 Task: Create New Vendor with Vendor Name: Verizon, Billing Address Line1: 7533 Manor St., Billing Address Line2: Southgate, Billing Address Line3: TX 77902
Action: Mouse moved to (154, 34)
Screenshot: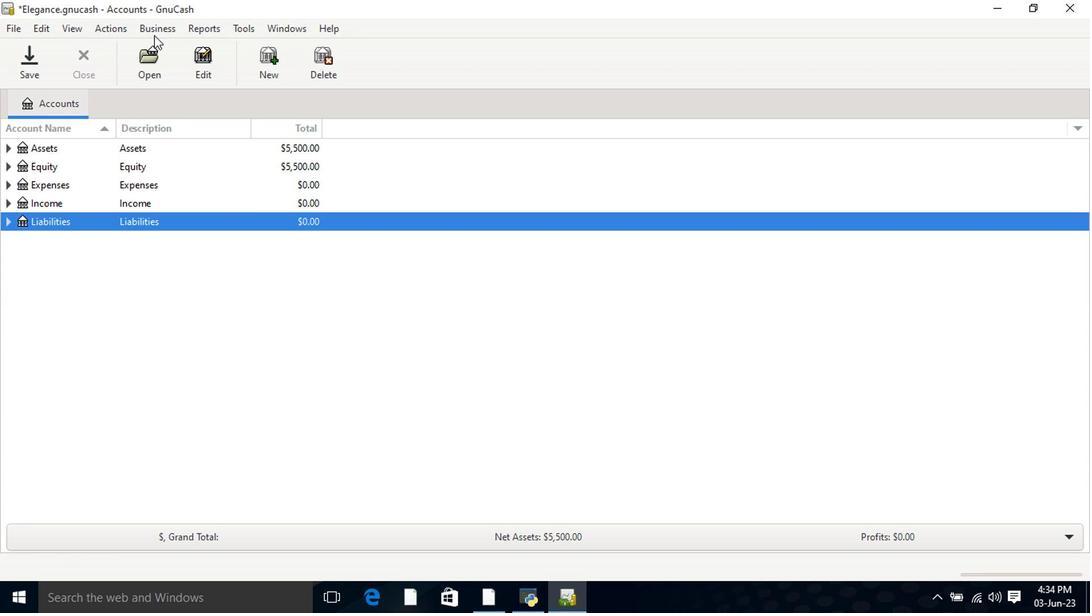 
Action: Mouse pressed left at (154, 34)
Screenshot: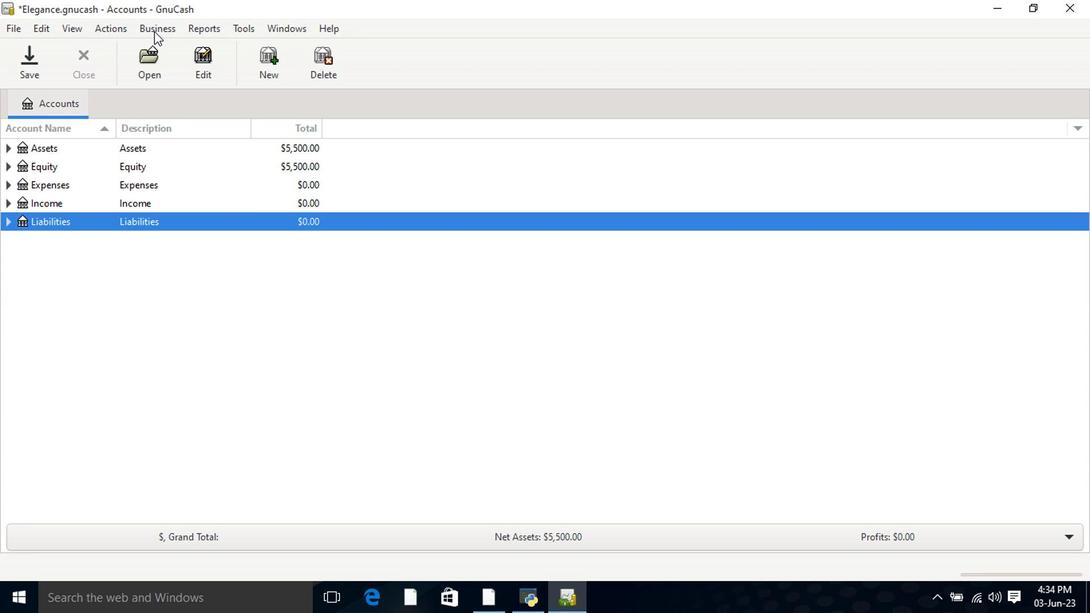
Action: Mouse moved to (164, 68)
Screenshot: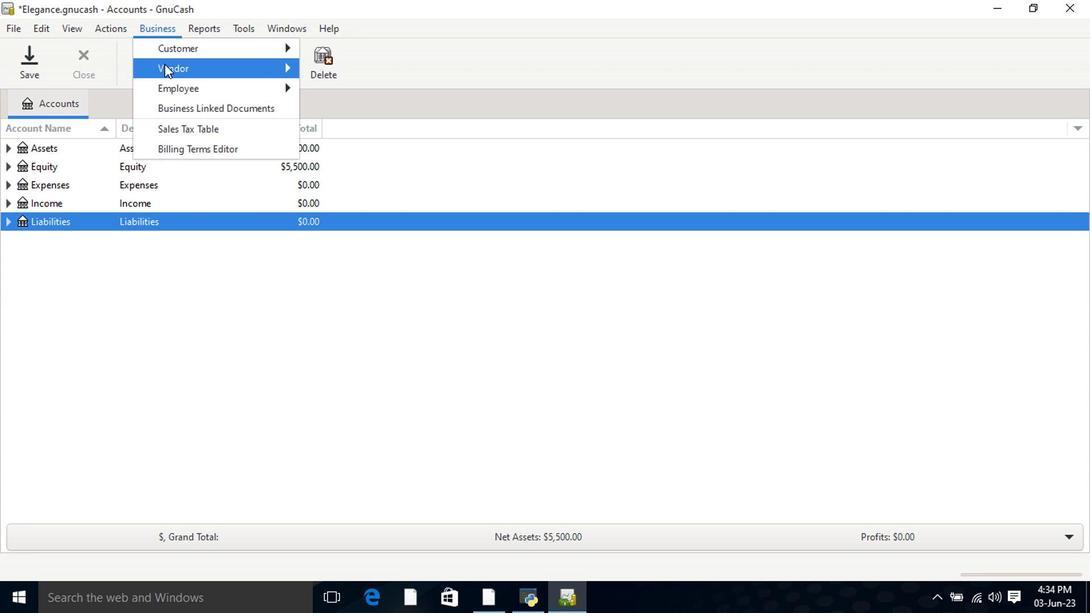 
Action: Mouse pressed left at (164, 68)
Screenshot: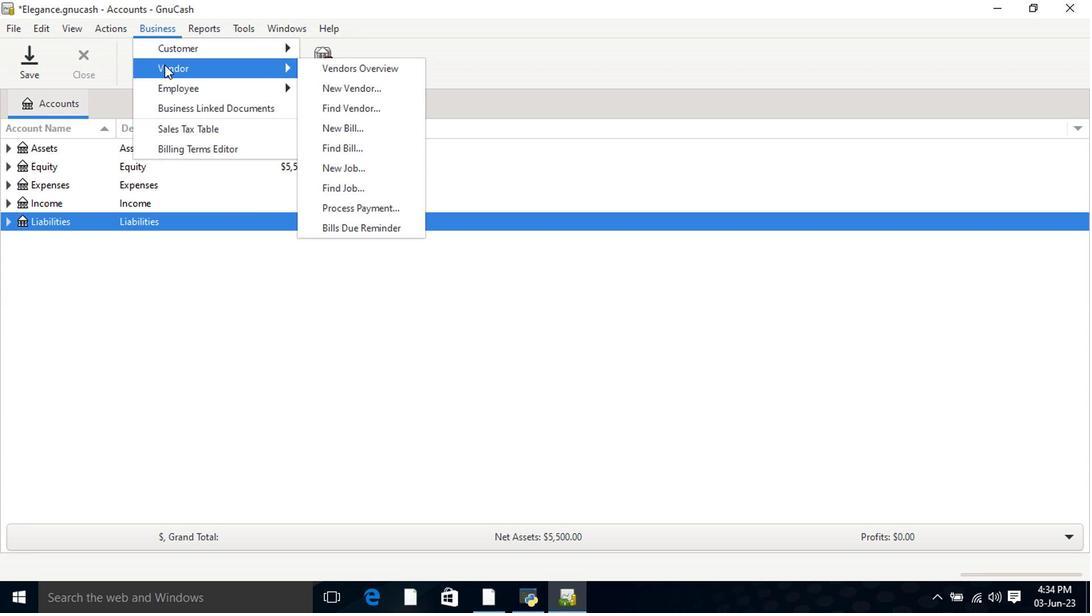 
Action: Mouse moved to (330, 92)
Screenshot: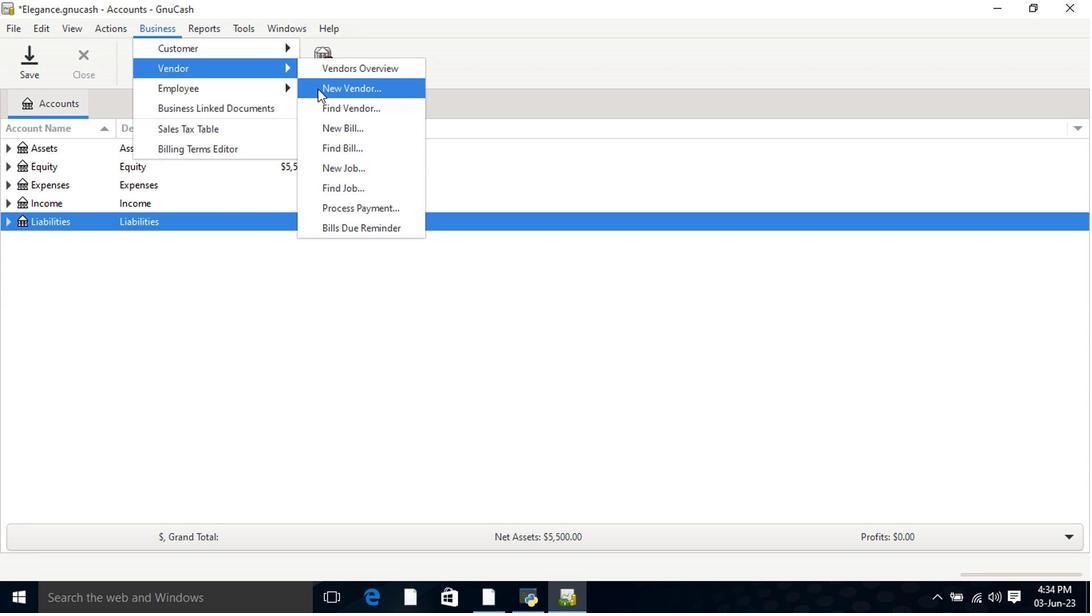 
Action: Mouse pressed left at (330, 92)
Screenshot: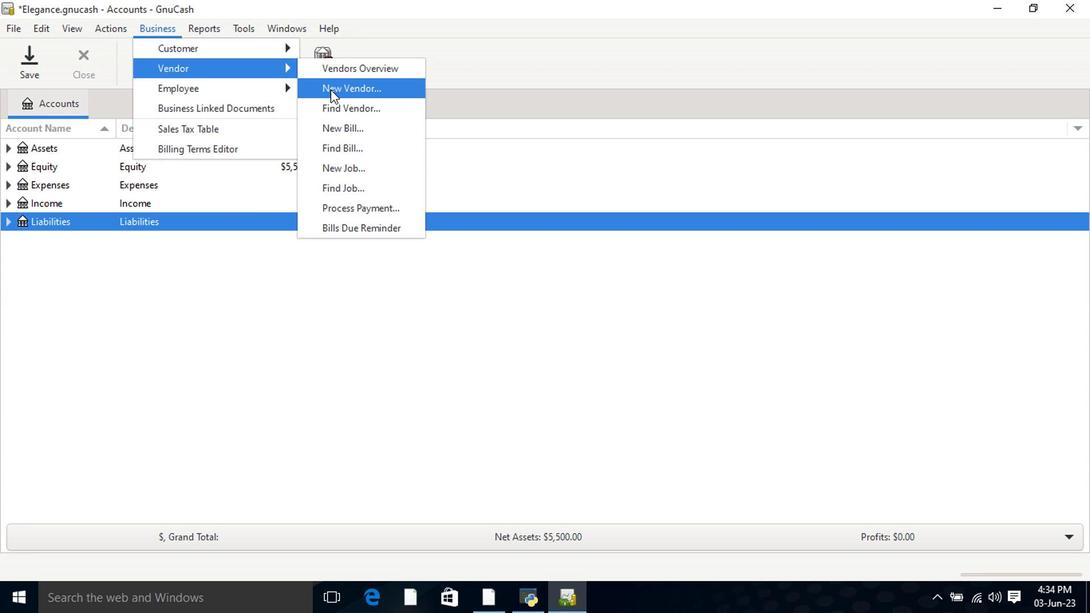 
Action: Mouse moved to (557, 184)
Screenshot: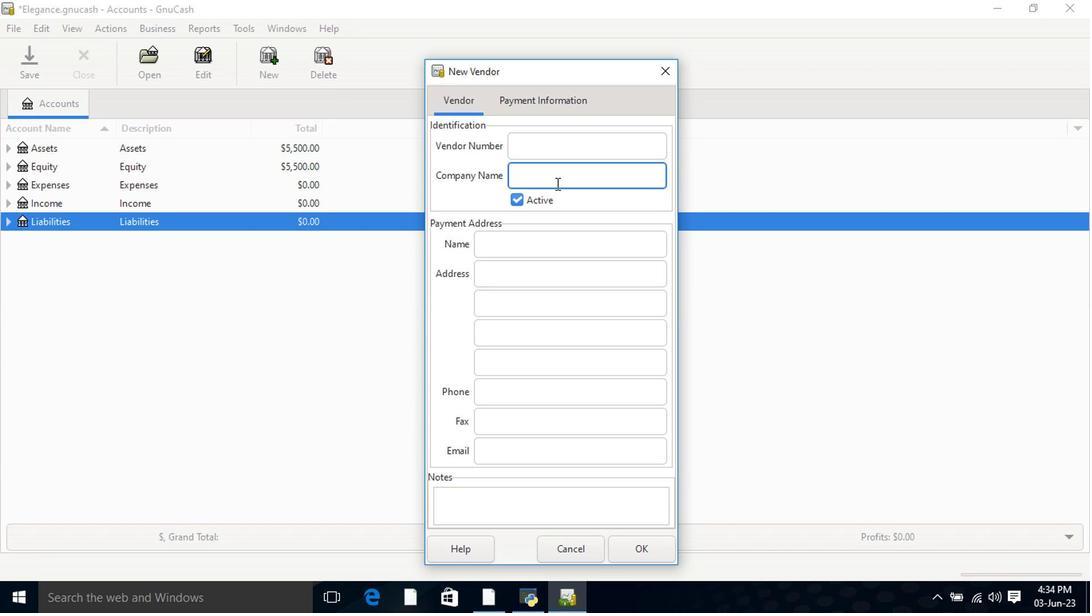
Action: Key pressed <Key.shift>Verizon<Key.tab><Key.tab><Key.tab>7533<Key.space><Key.shift>Manor<Key.space><Key.shift>St.<Key.tab><Key.shift><Key.shift><Key.shift><Key.shift>Southgate<Key.tab><Key.shift>TX<Key.space>77902<Key.tab><Key.tab><Key.tab>
Screenshot: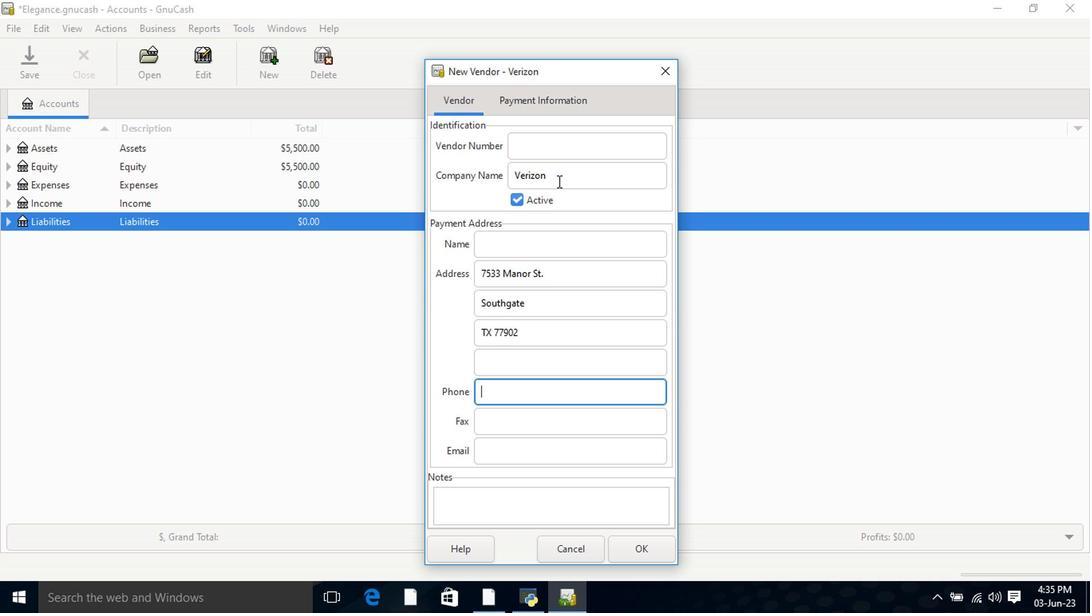 
Action: Mouse moved to (539, 107)
Screenshot: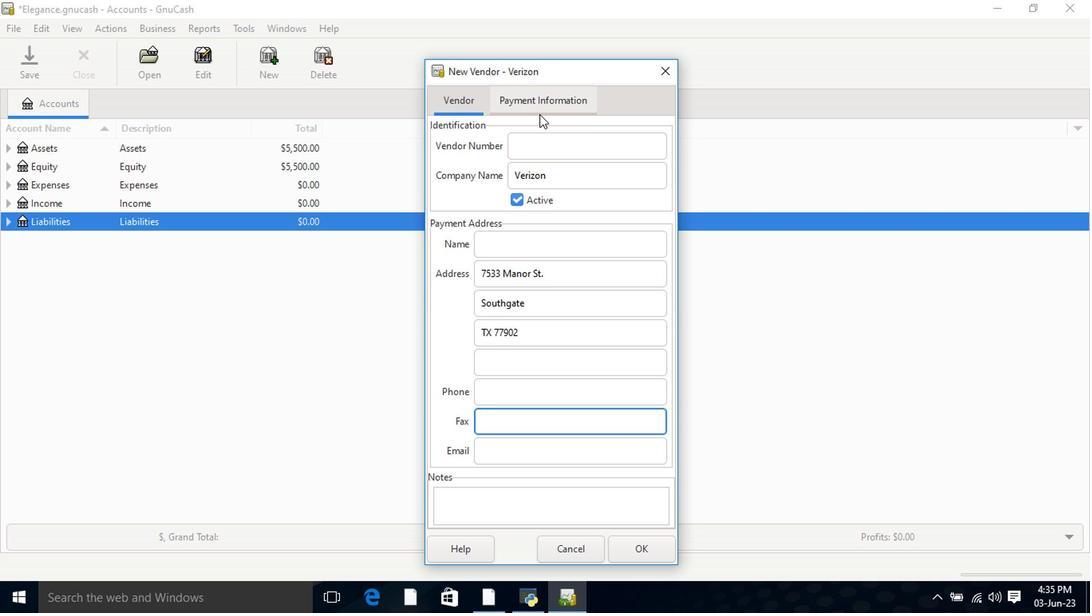 
Action: Mouse pressed left at (539, 107)
Screenshot: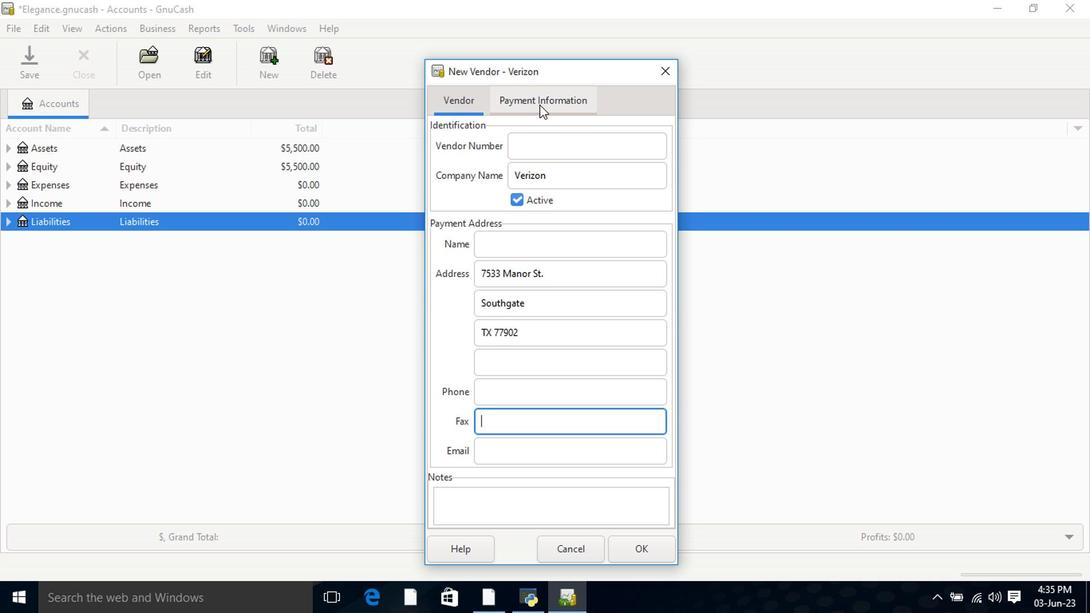 
Action: Mouse moved to (623, 552)
Screenshot: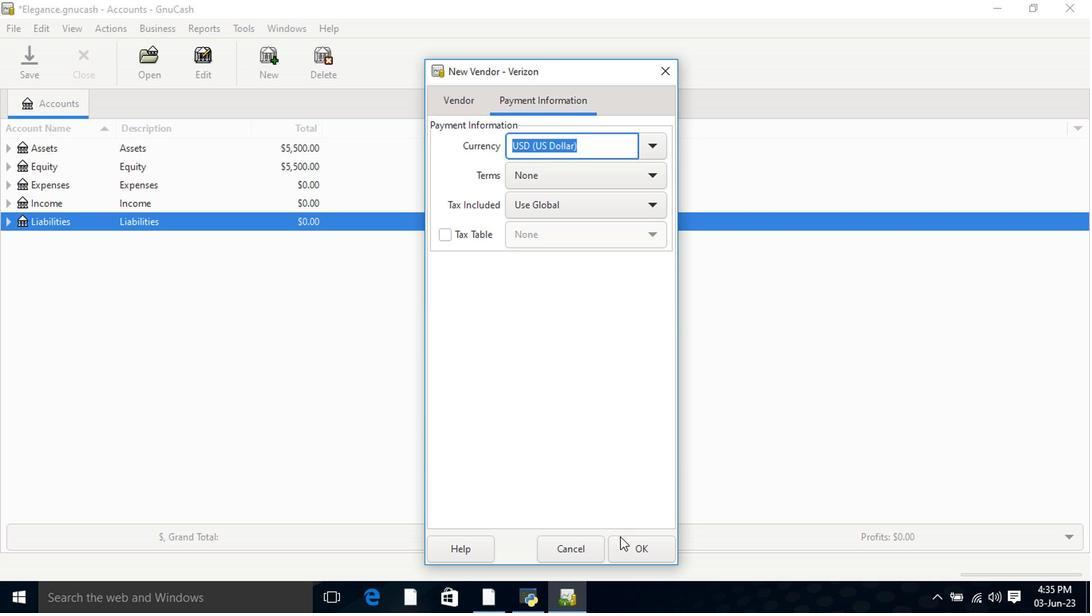 
Action: Mouse pressed left at (623, 552)
Screenshot: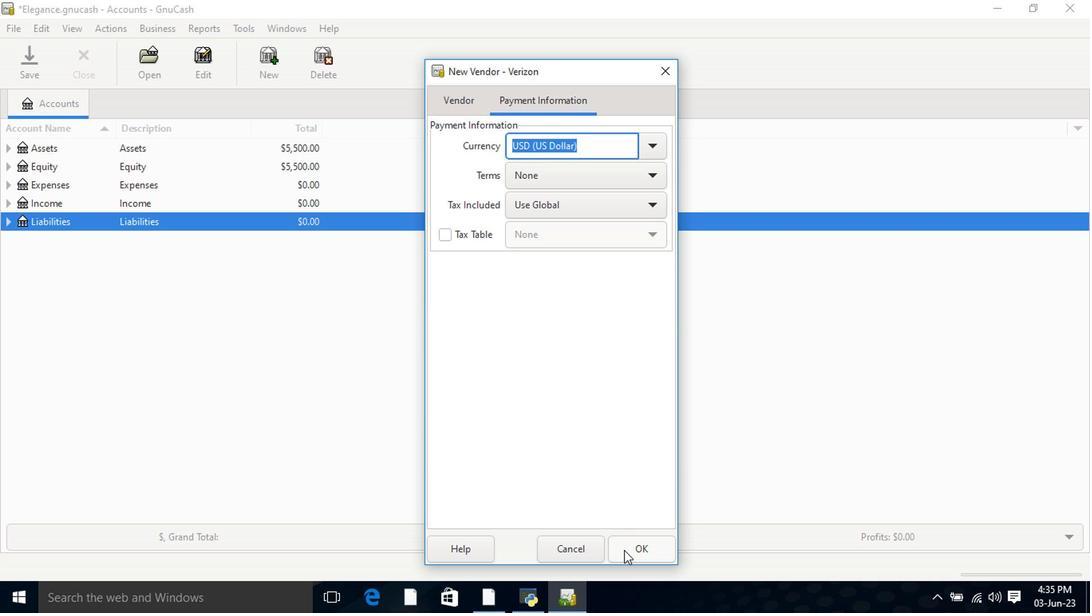 
Action: Mouse moved to (621, 552)
Screenshot: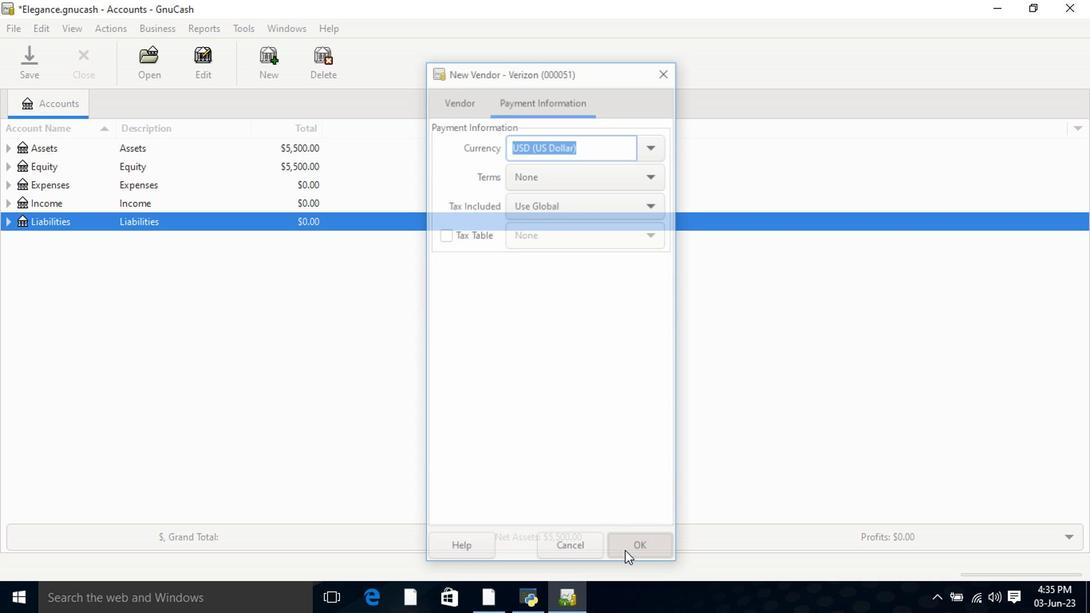 
